 Task: Create a due date automation trigger when advanced on, on the wednesday of the week before a card is due add fields with custom fields "Resume" completed at 11:00 AM.
Action: Mouse moved to (1124, 77)
Screenshot: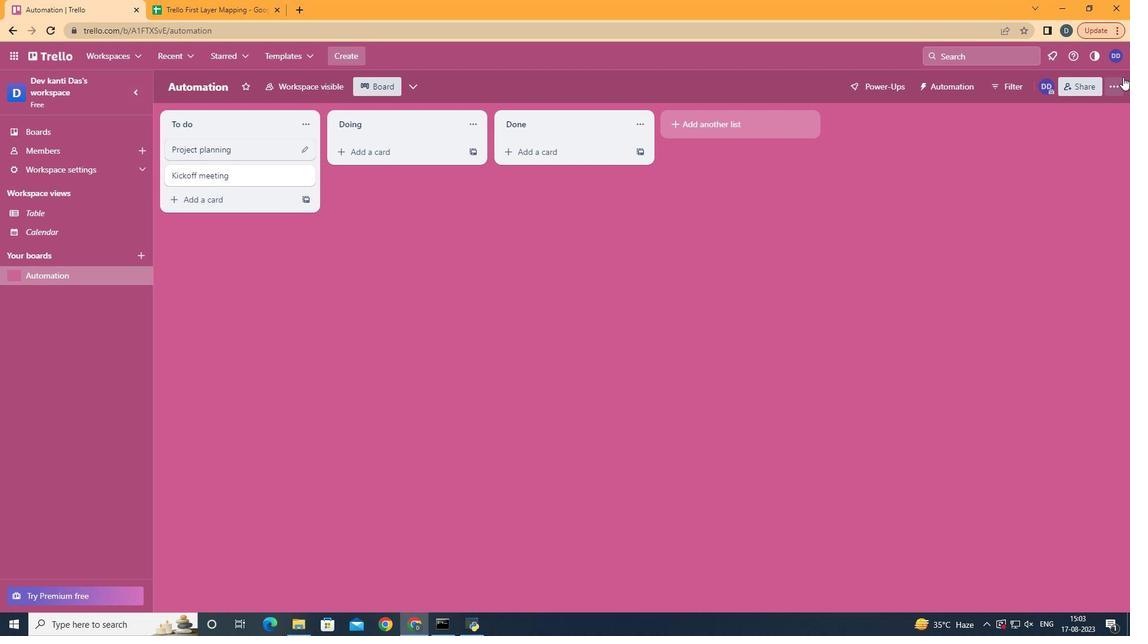 
Action: Mouse pressed left at (1124, 77)
Screenshot: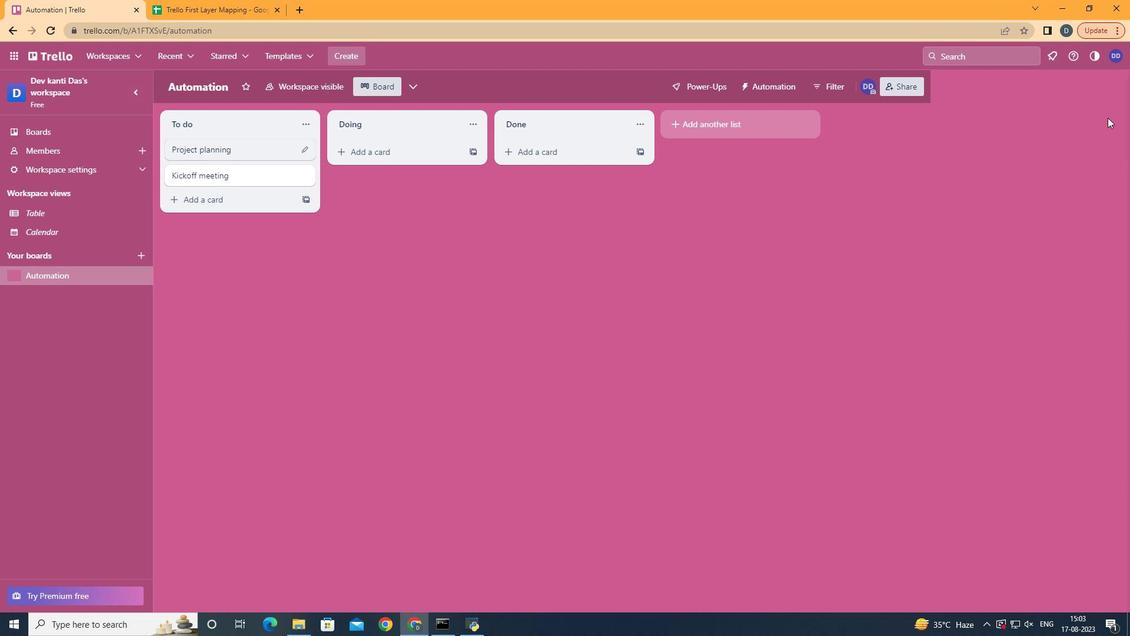 
Action: Mouse moved to (1043, 257)
Screenshot: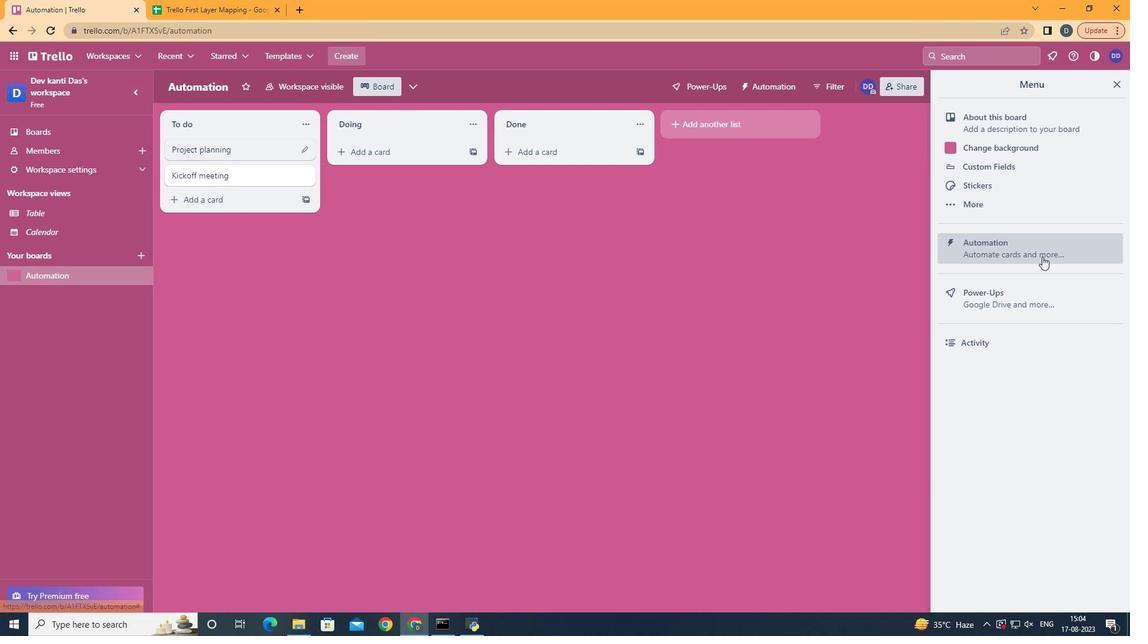 
Action: Mouse pressed left at (1043, 257)
Screenshot: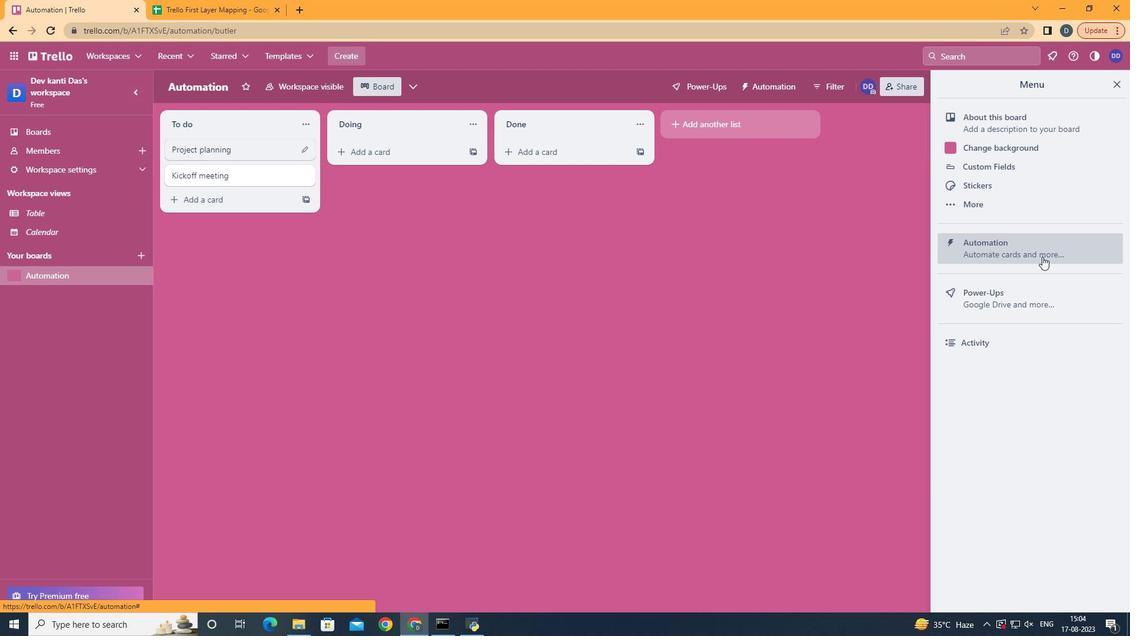 
Action: Mouse moved to (192, 232)
Screenshot: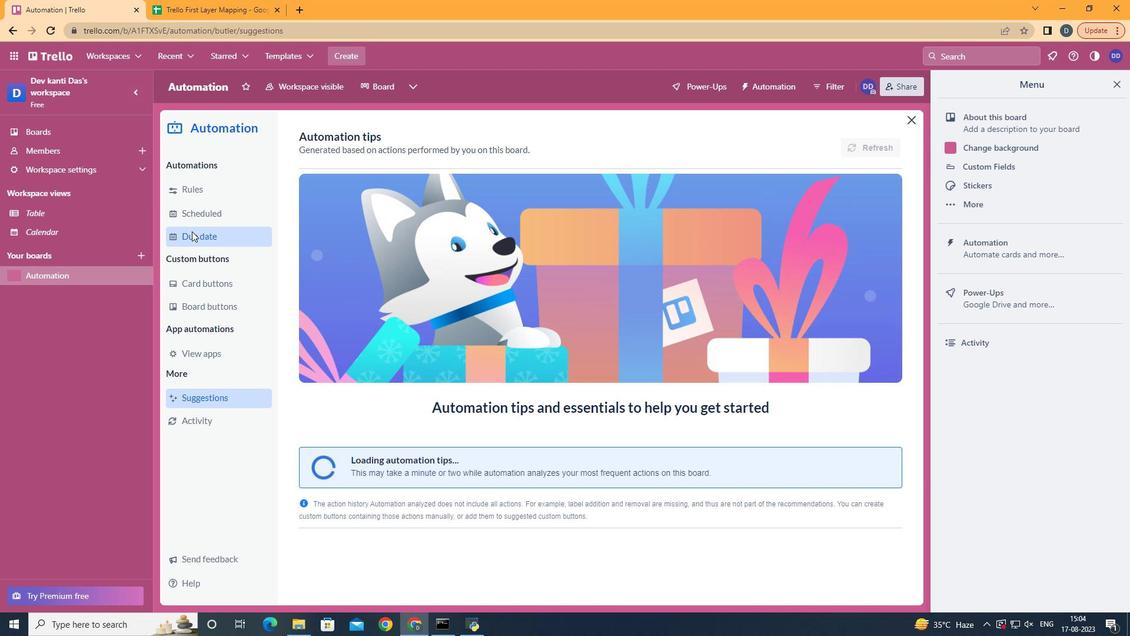 
Action: Mouse pressed left at (192, 232)
Screenshot: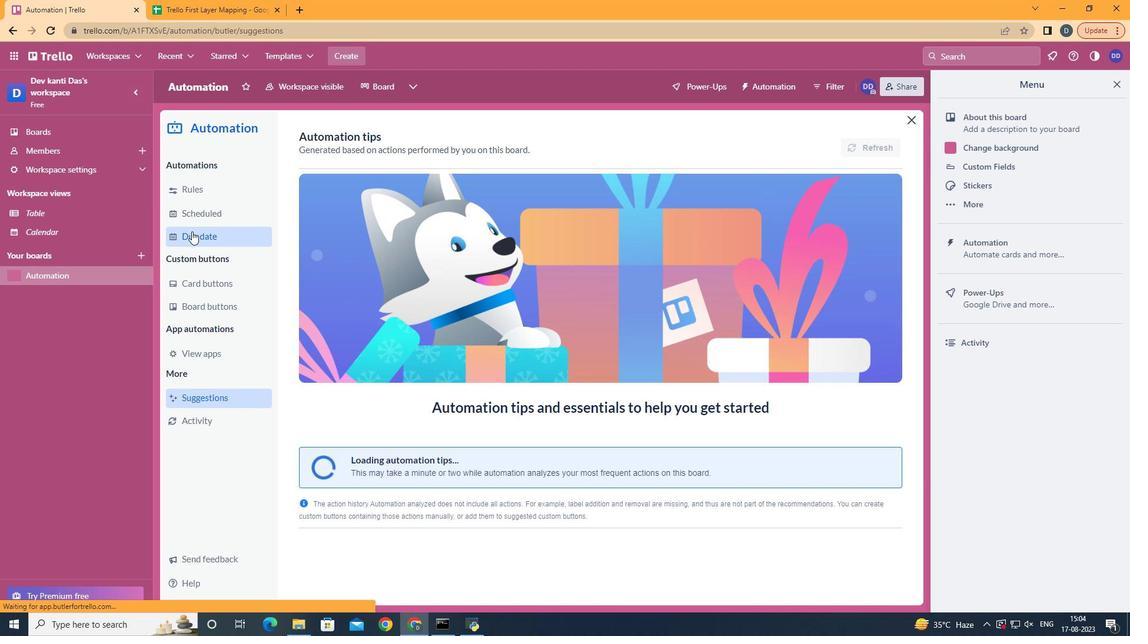 
Action: Mouse moved to (828, 140)
Screenshot: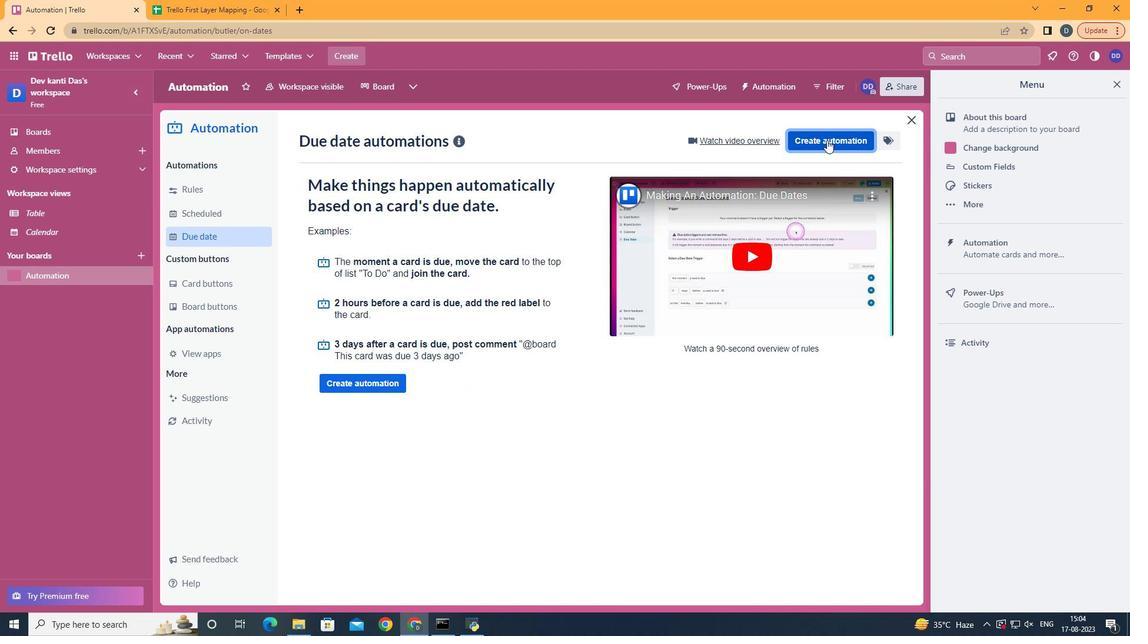 
Action: Mouse pressed left at (828, 140)
Screenshot: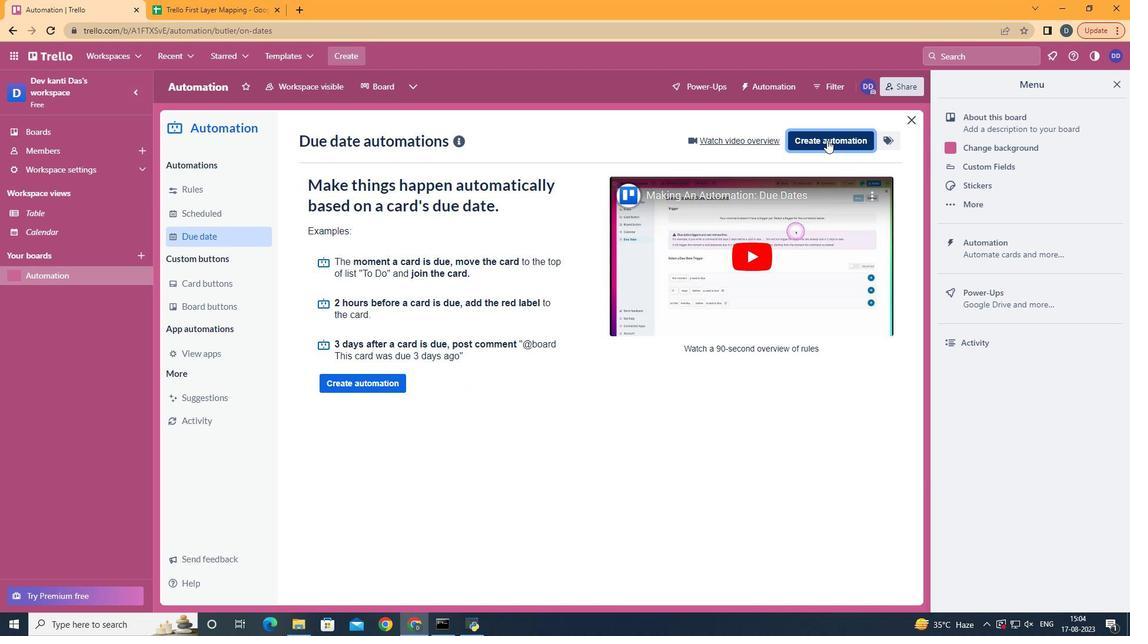 
Action: Mouse moved to (603, 249)
Screenshot: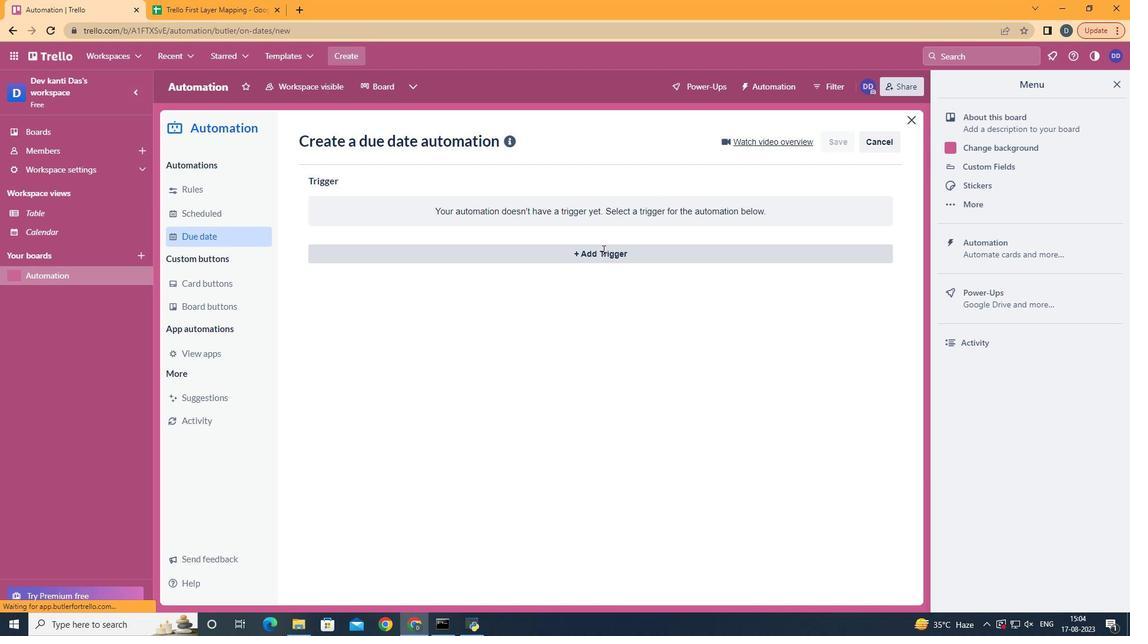 
Action: Mouse pressed left at (603, 249)
Screenshot: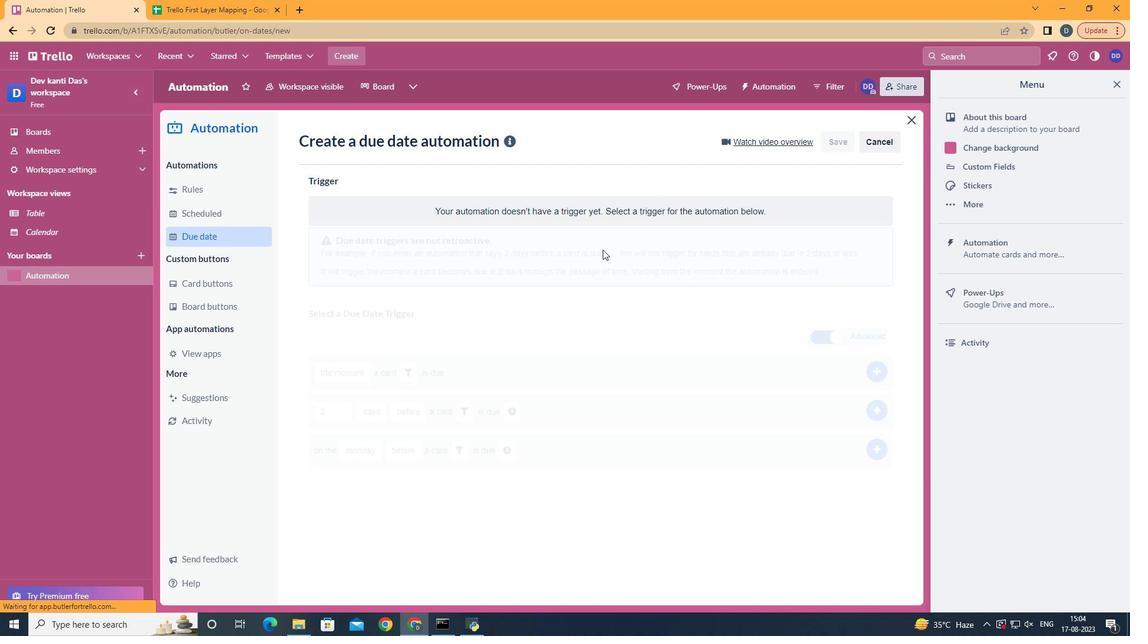 
Action: Mouse moved to (381, 349)
Screenshot: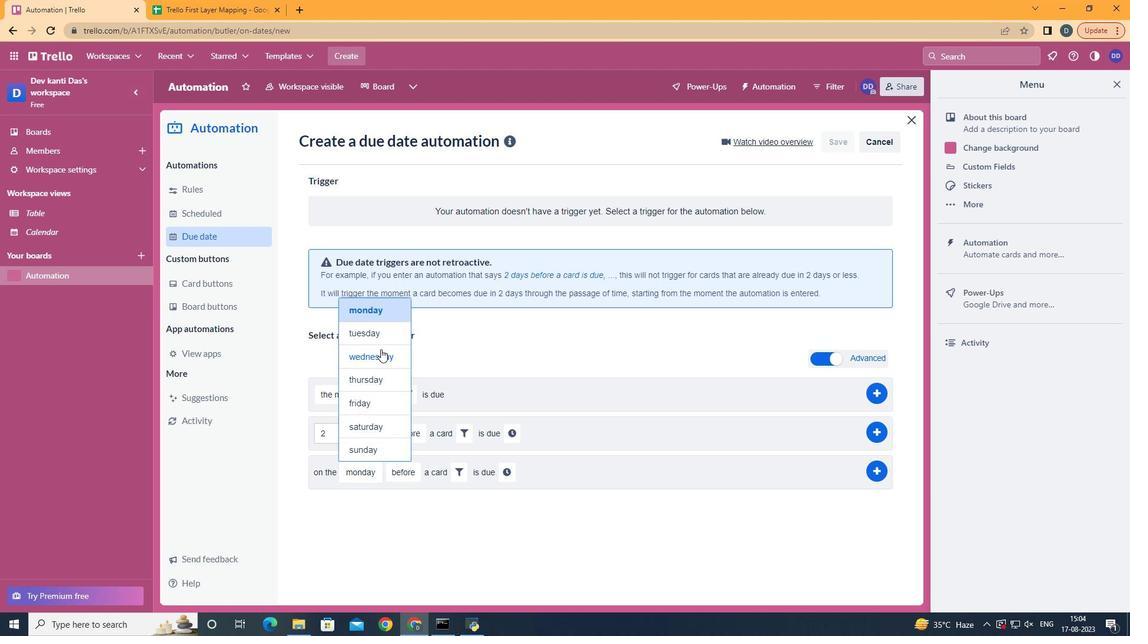 
Action: Mouse pressed left at (381, 349)
Screenshot: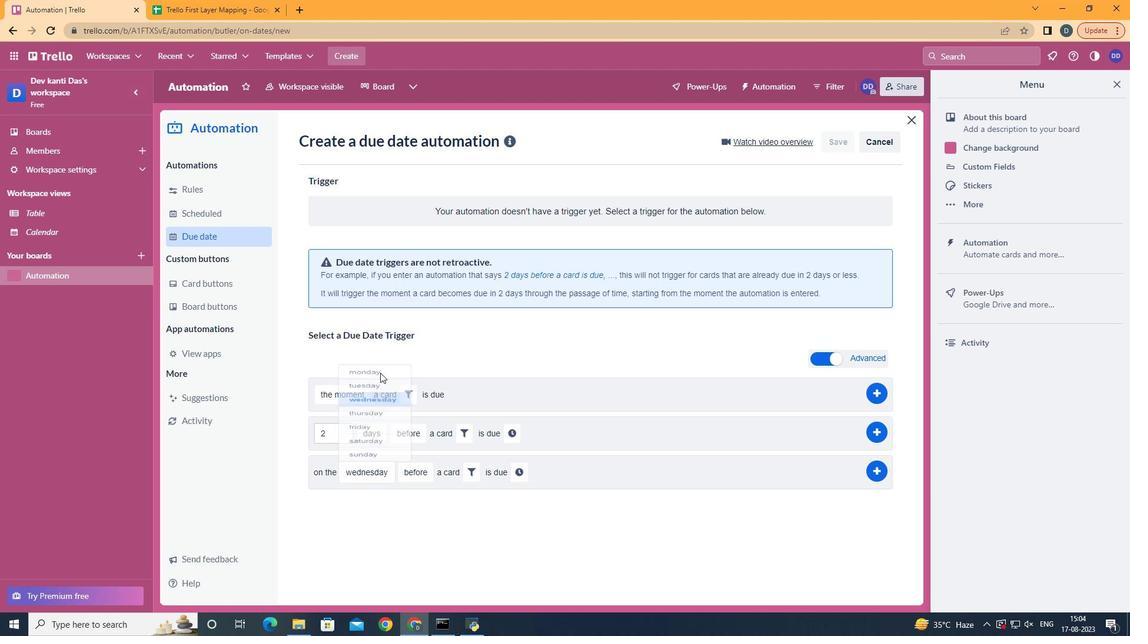 
Action: Mouse moved to (429, 566)
Screenshot: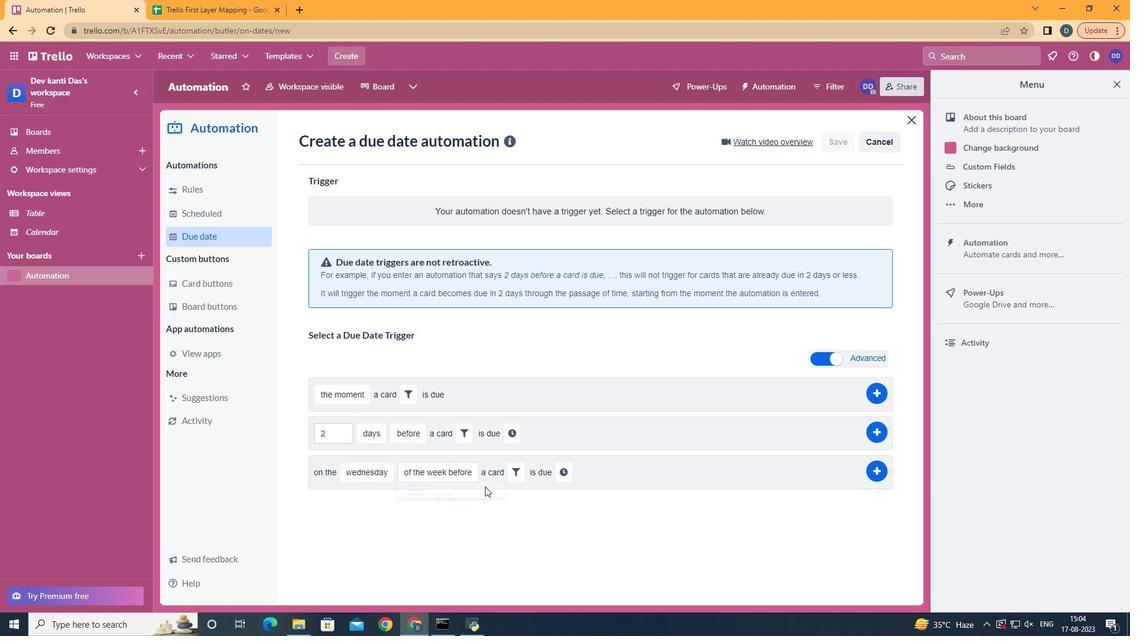 
Action: Mouse pressed left at (429, 566)
Screenshot: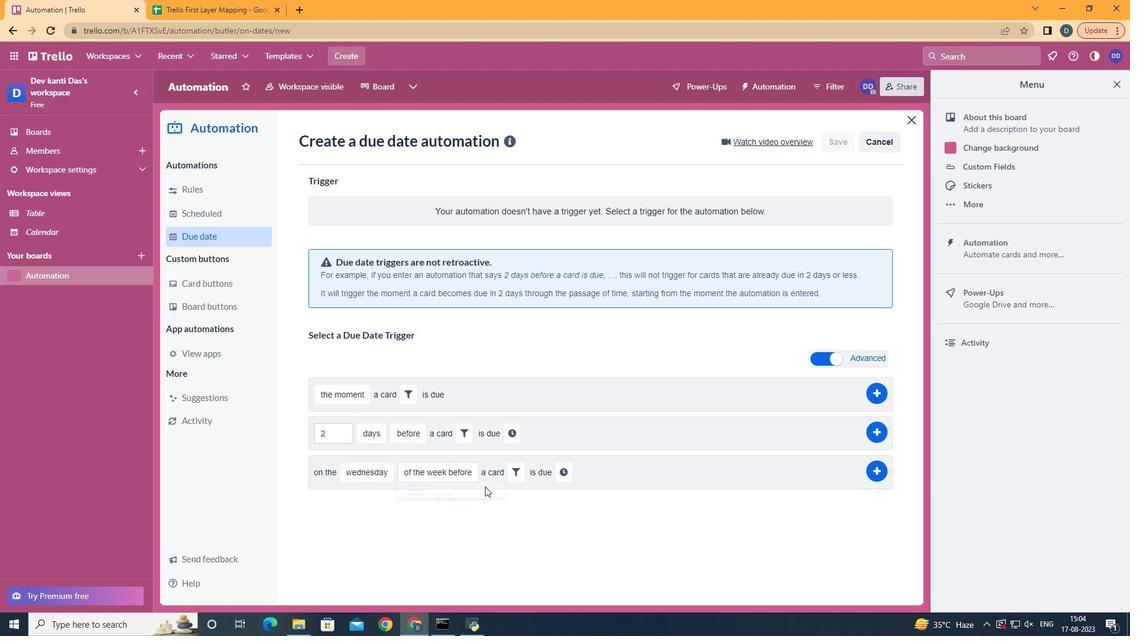
Action: Mouse moved to (517, 465)
Screenshot: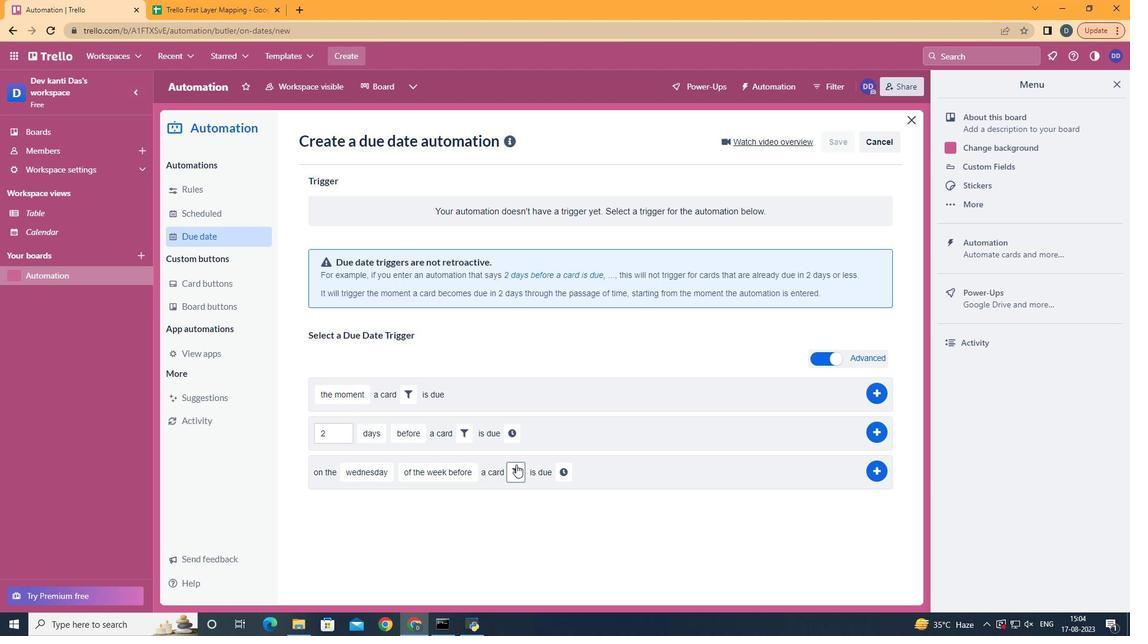 
Action: Mouse pressed left at (517, 465)
Screenshot: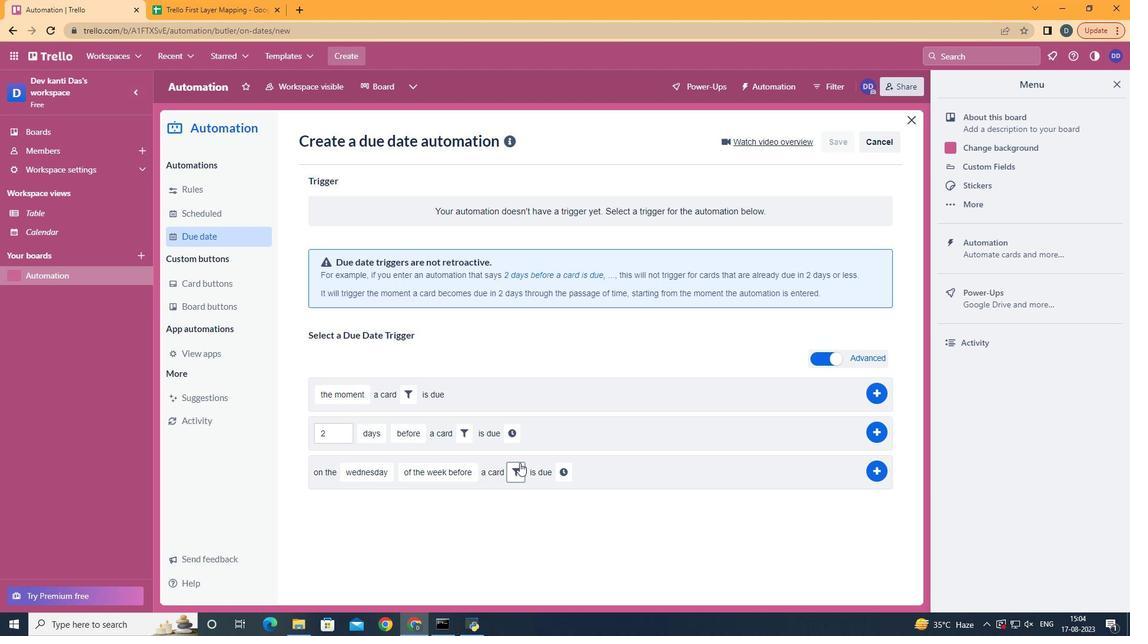 
Action: Mouse moved to (716, 508)
Screenshot: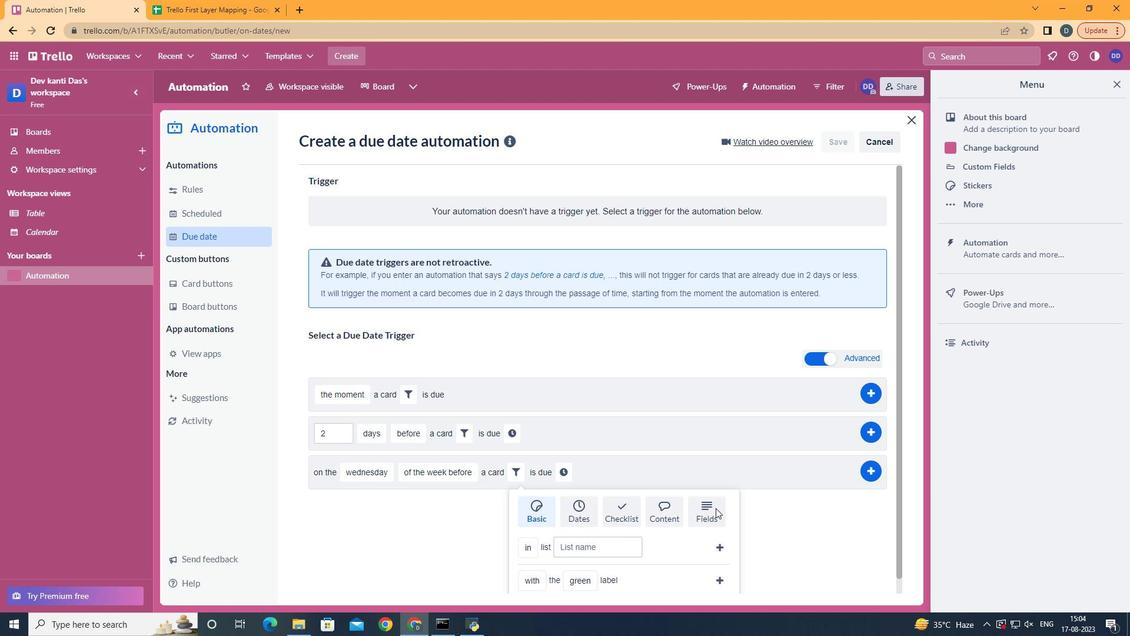 
Action: Mouse pressed left at (716, 508)
Screenshot: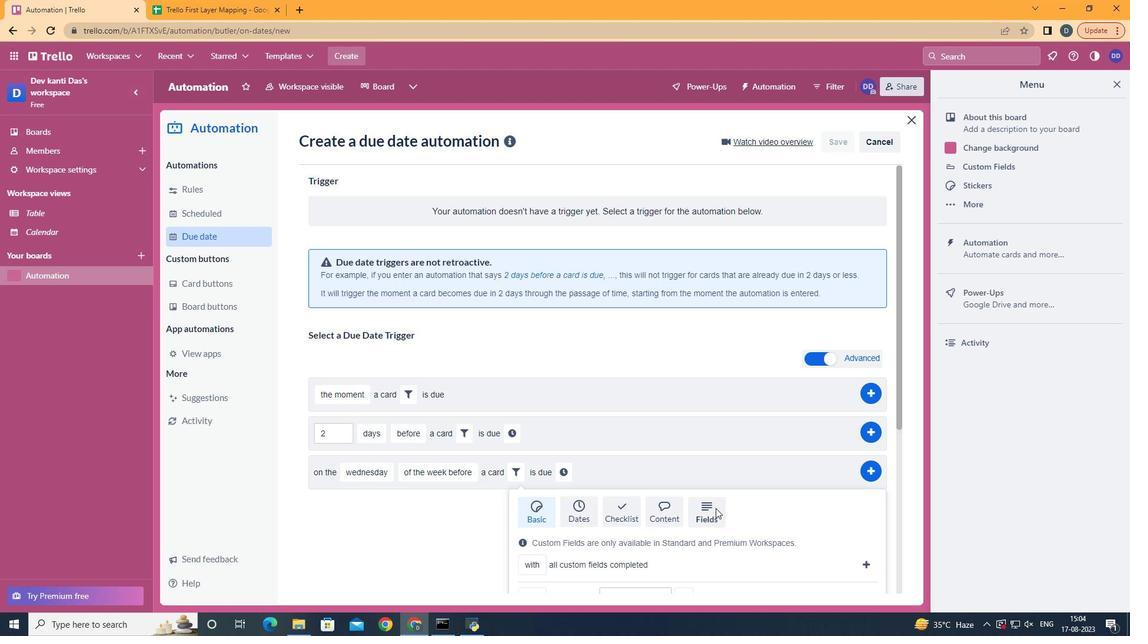 
Action: Mouse moved to (716, 508)
Screenshot: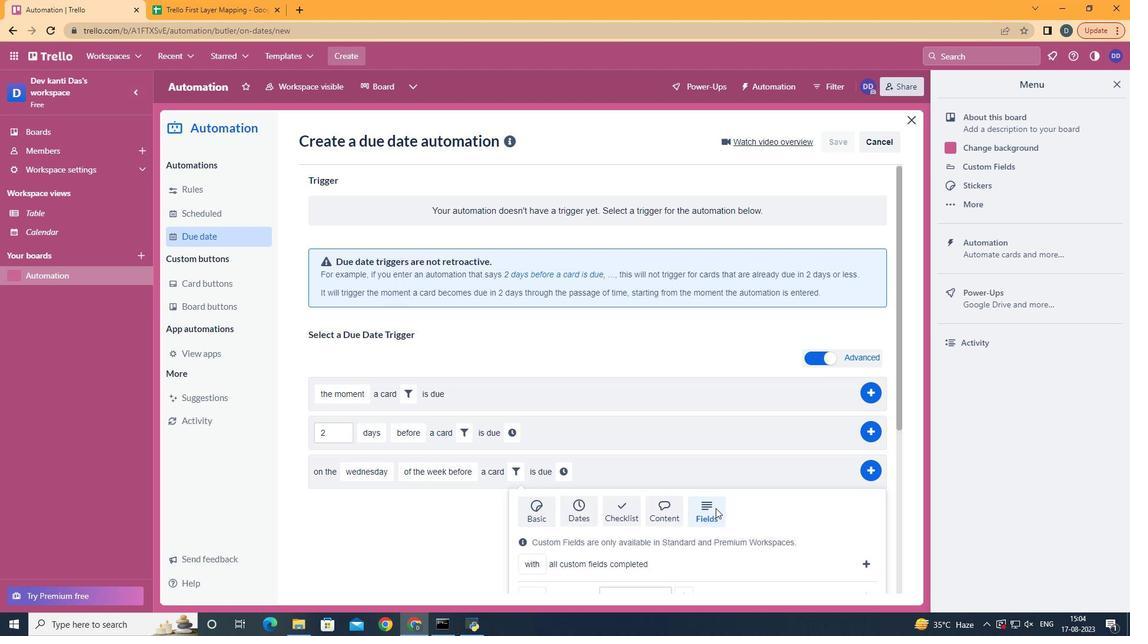 
Action: Mouse scrolled (716, 508) with delta (0, 0)
Screenshot: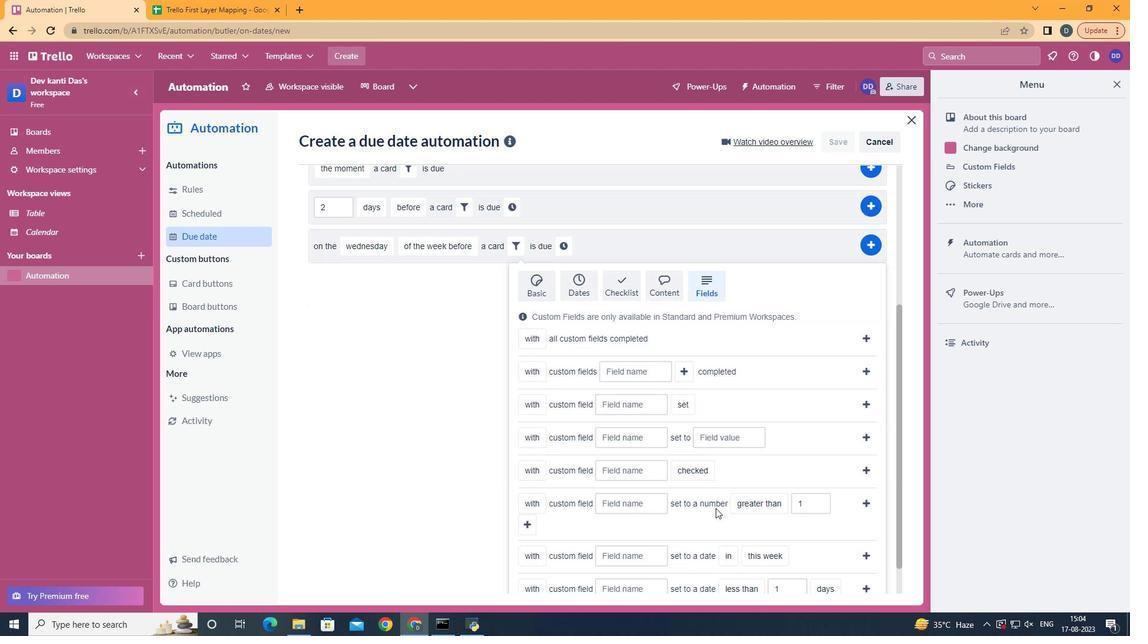 
Action: Mouse scrolled (716, 508) with delta (0, 0)
Screenshot: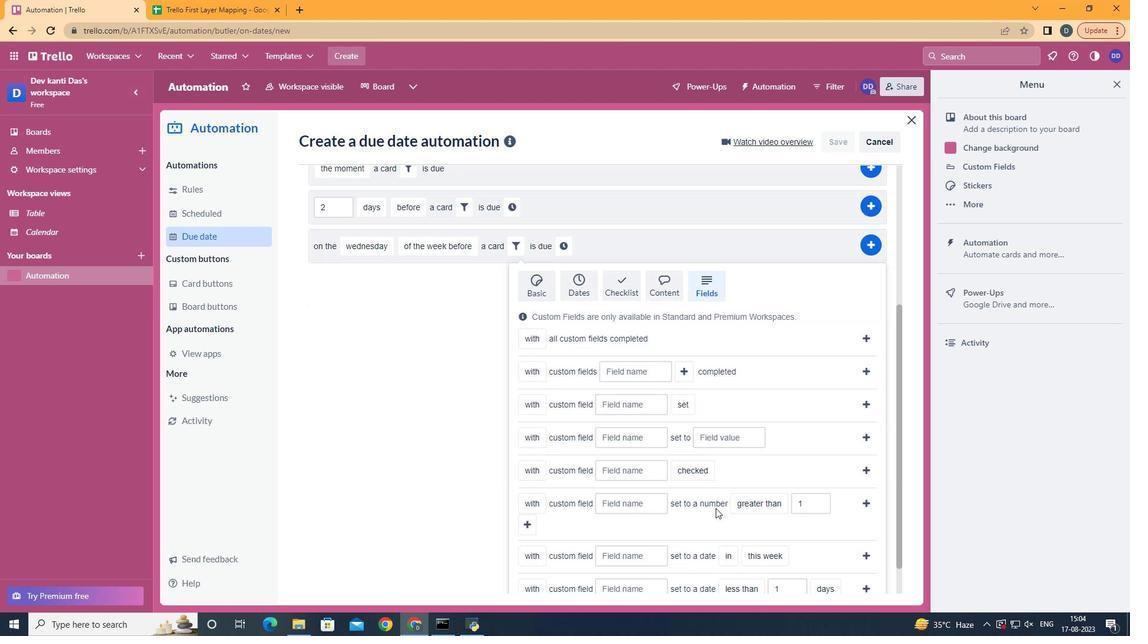 
Action: Mouse scrolled (716, 508) with delta (0, 0)
Screenshot: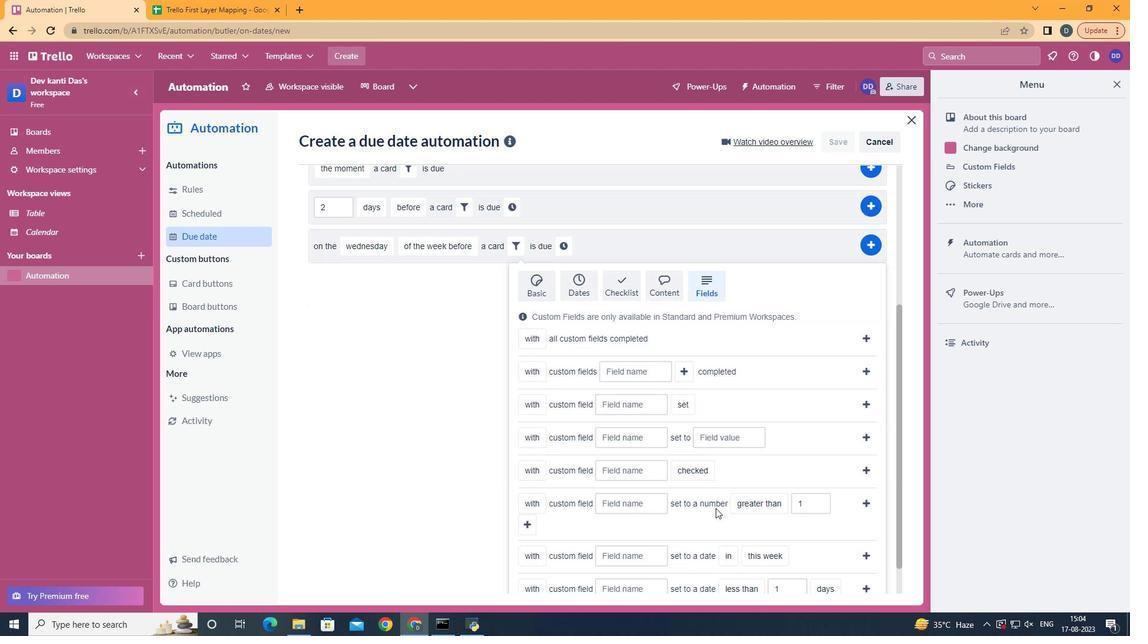 
Action: Mouse scrolled (716, 508) with delta (0, 0)
Screenshot: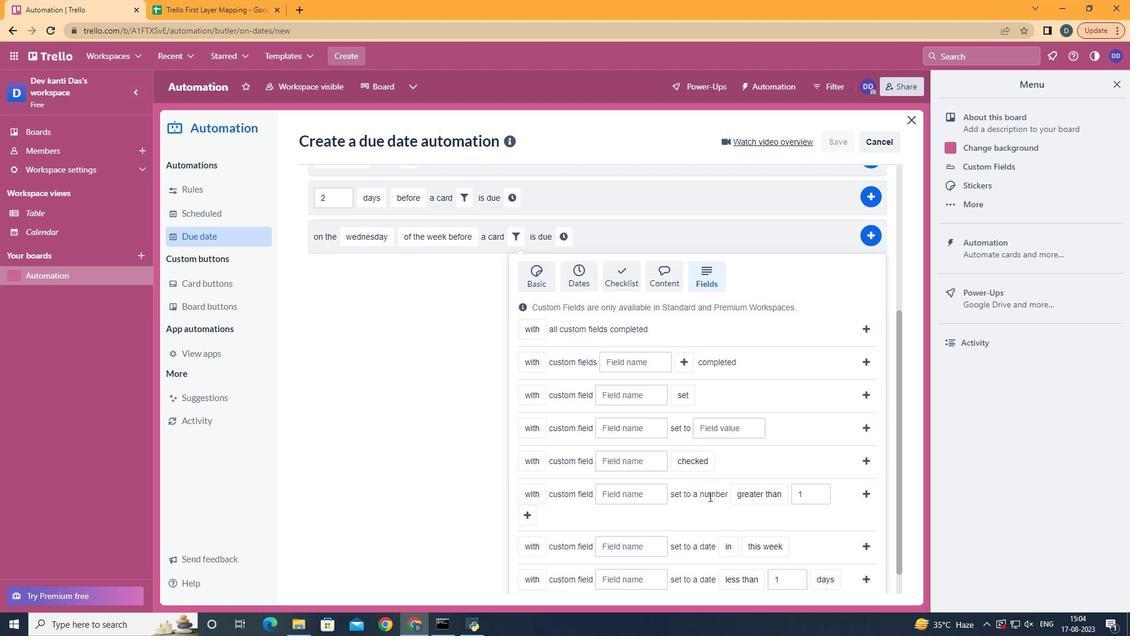 
Action: Mouse moved to (650, 362)
Screenshot: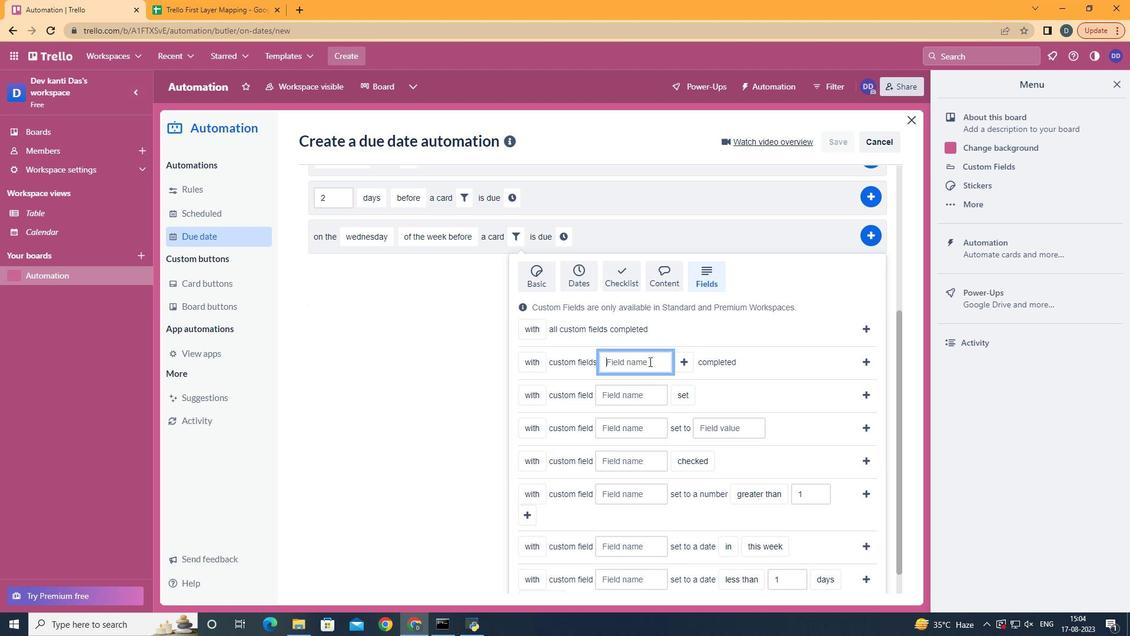 
Action: Mouse pressed left at (650, 362)
Screenshot: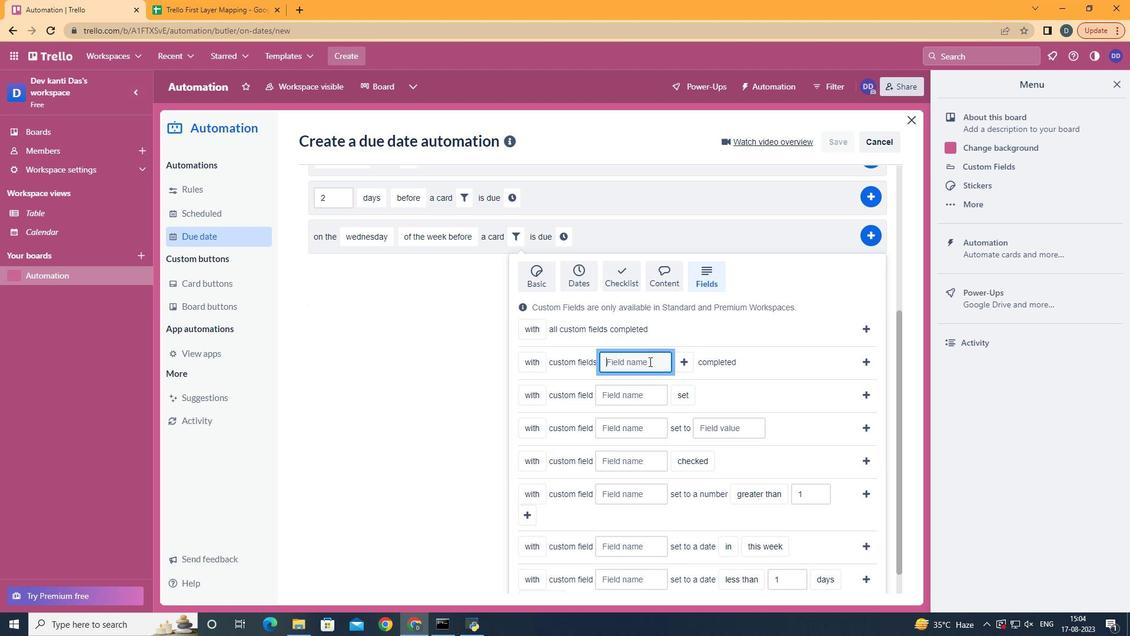 
Action: Key pressed <Key.shift>Resume
Screenshot: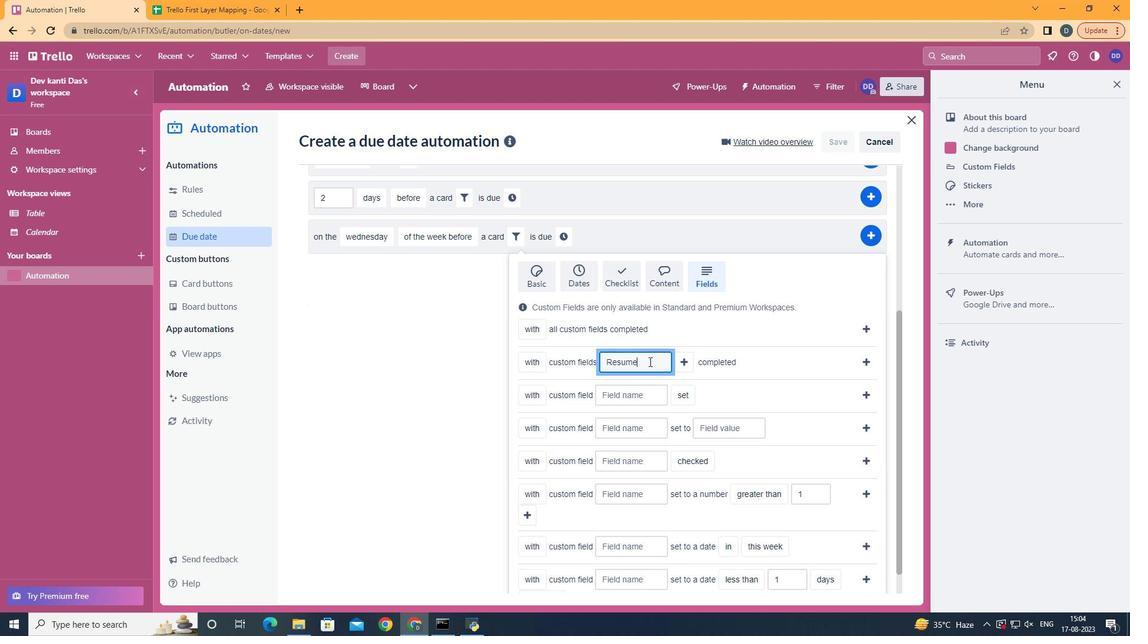
Action: Mouse moved to (867, 356)
Screenshot: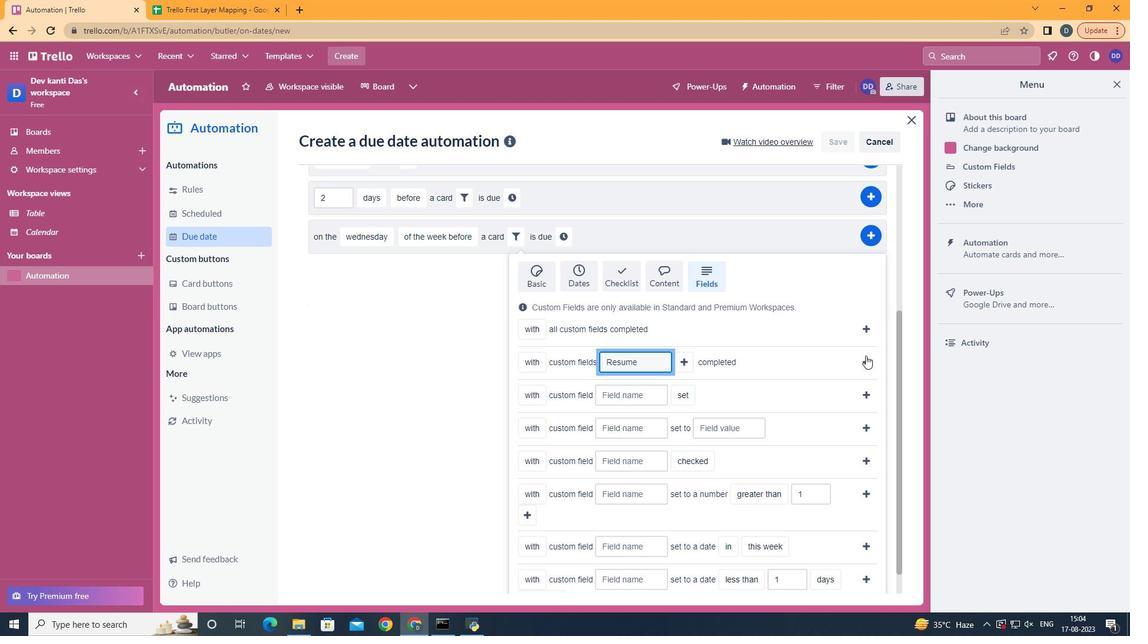 
Action: Mouse pressed left at (867, 356)
Screenshot: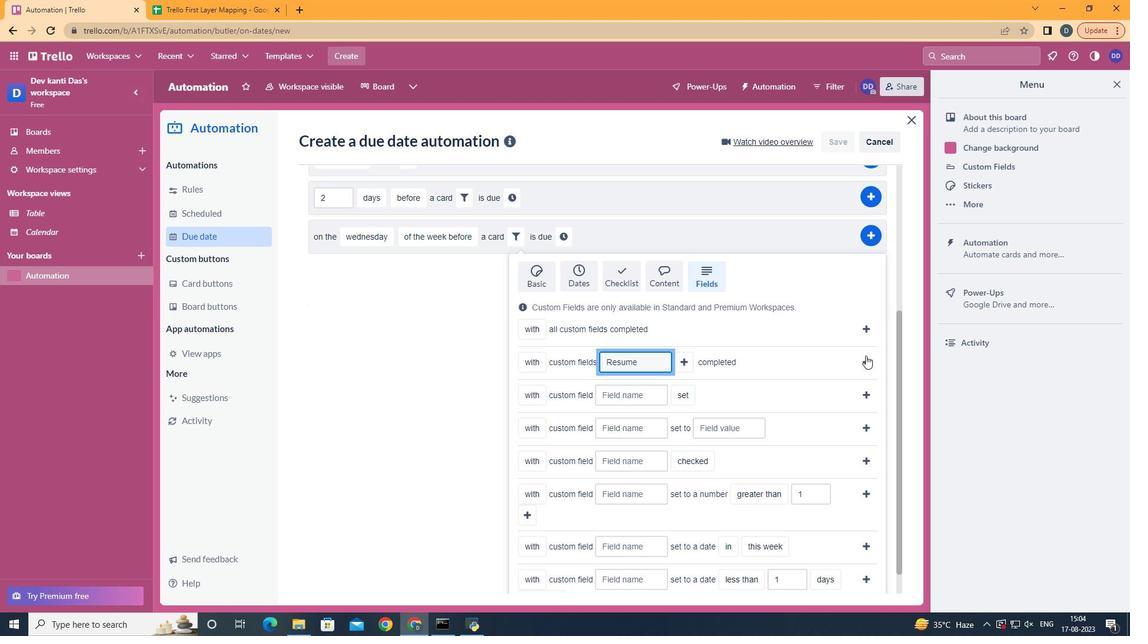 
Action: Mouse moved to (742, 475)
Screenshot: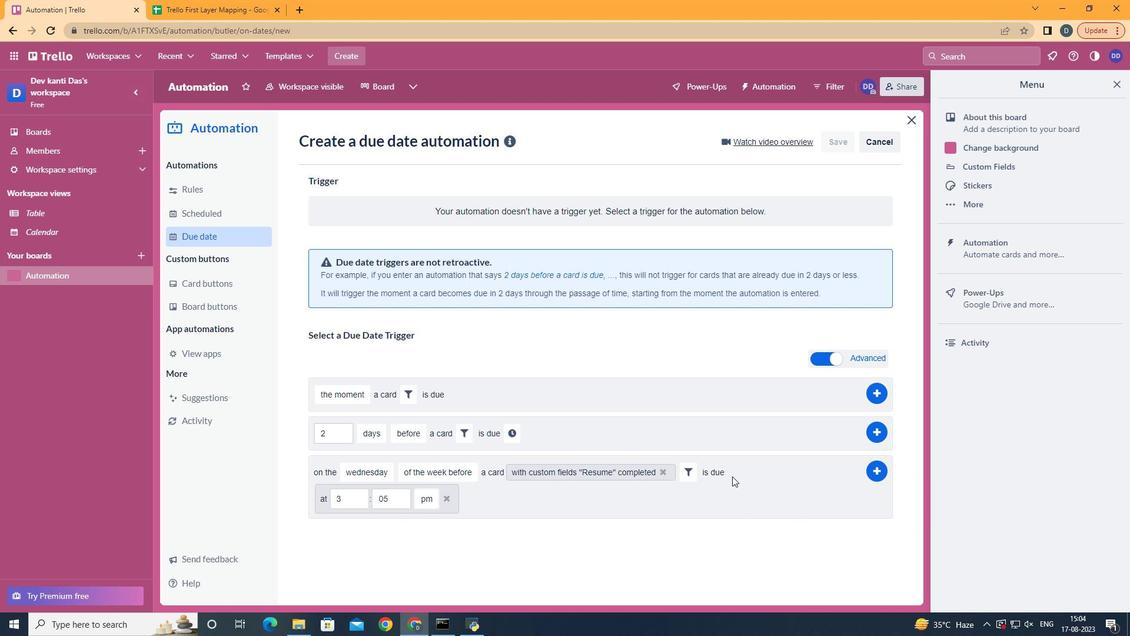 
Action: Mouse pressed left at (742, 475)
Screenshot: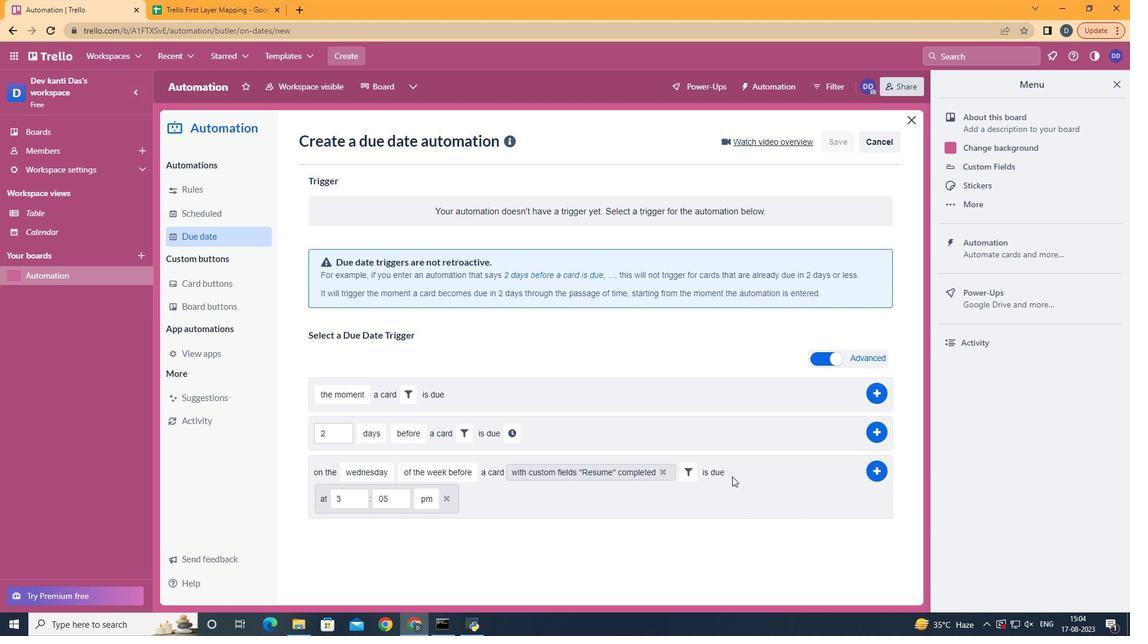 
Action: Mouse moved to (349, 501)
Screenshot: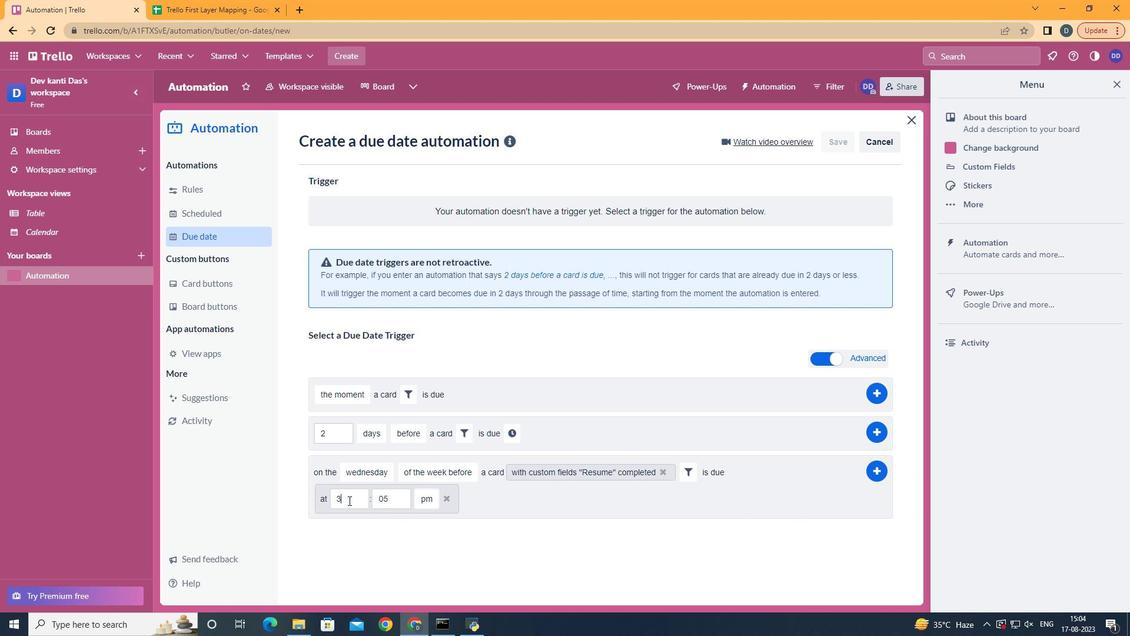 
Action: Mouse pressed left at (349, 501)
Screenshot: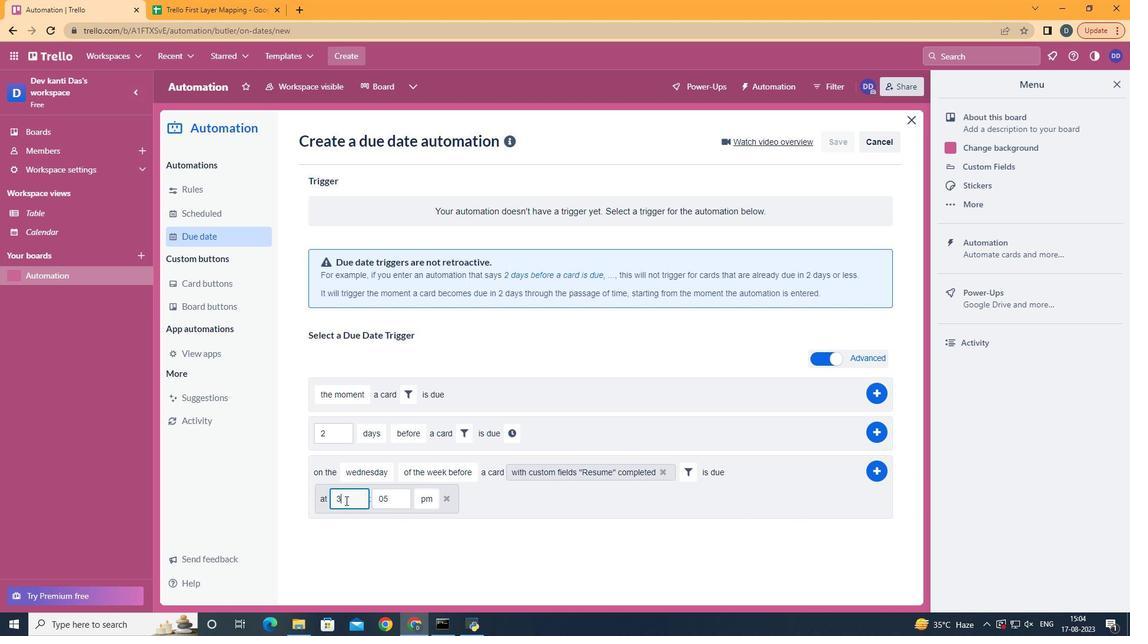 
Action: Mouse moved to (343, 501)
Screenshot: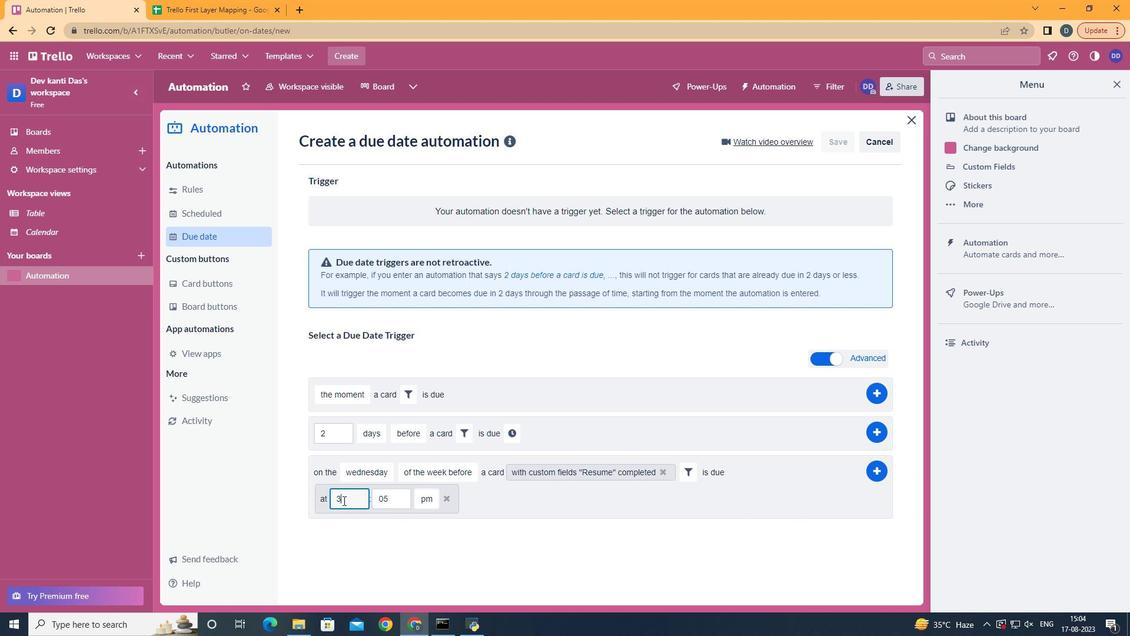 
Action: Key pressed <Key.backspace>11
Screenshot: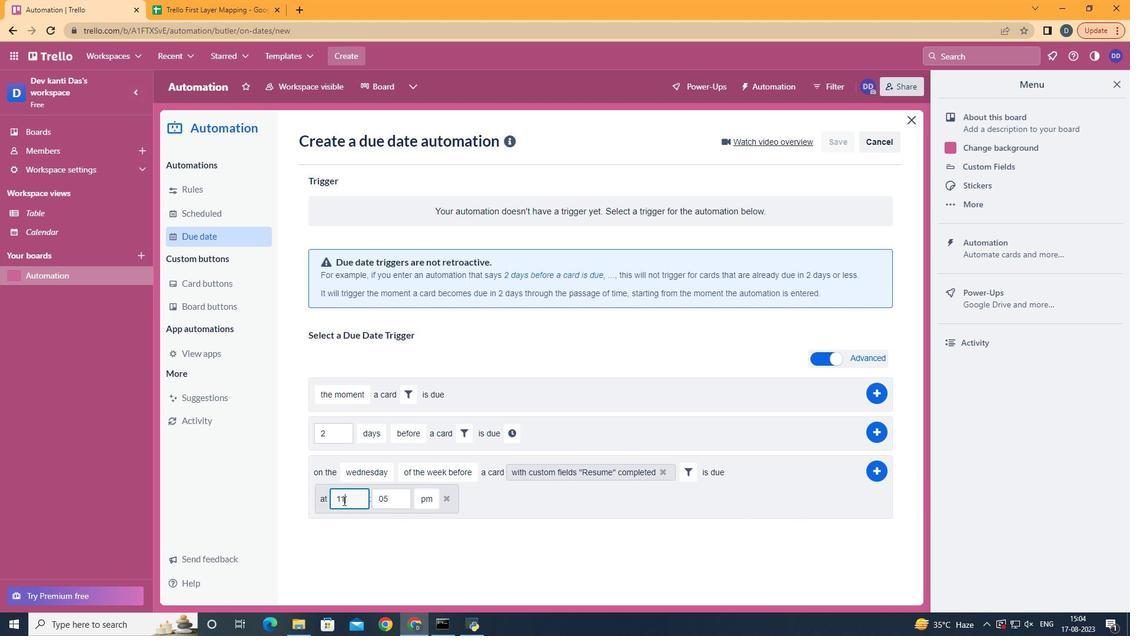 
Action: Mouse moved to (399, 498)
Screenshot: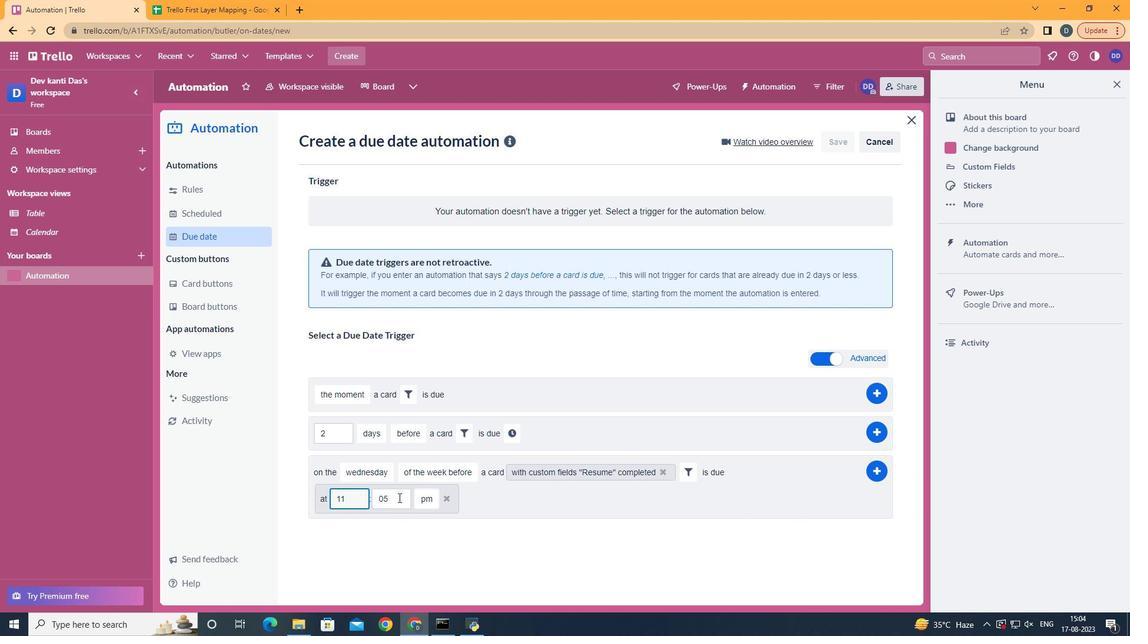
Action: Mouse pressed left at (399, 498)
Screenshot: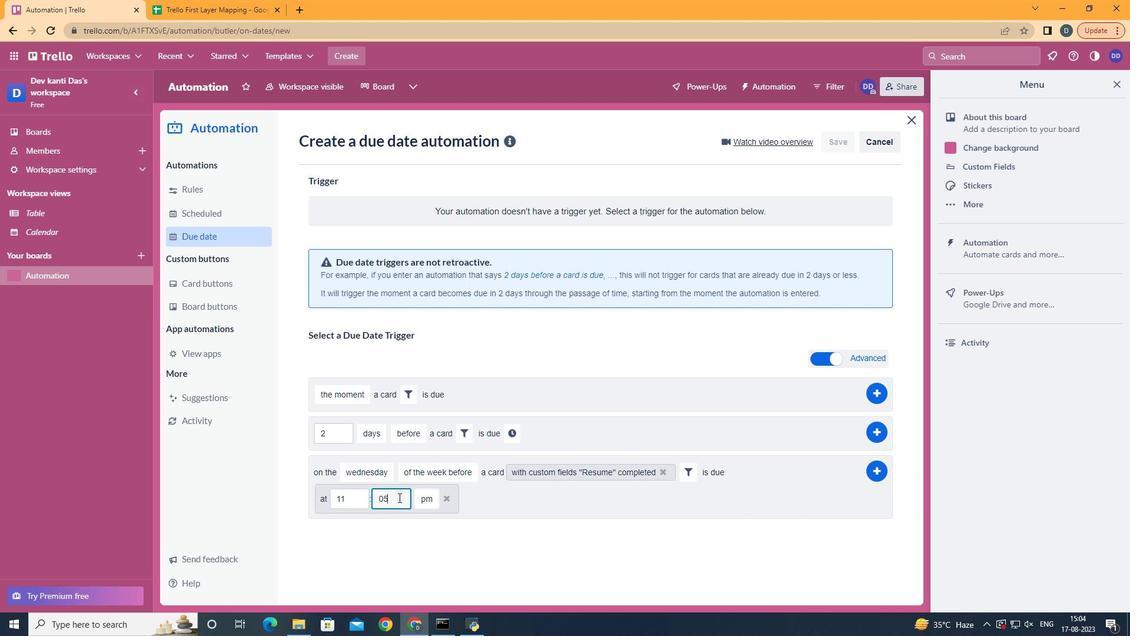 
Action: Key pressed <Key.backspace>0
Screenshot: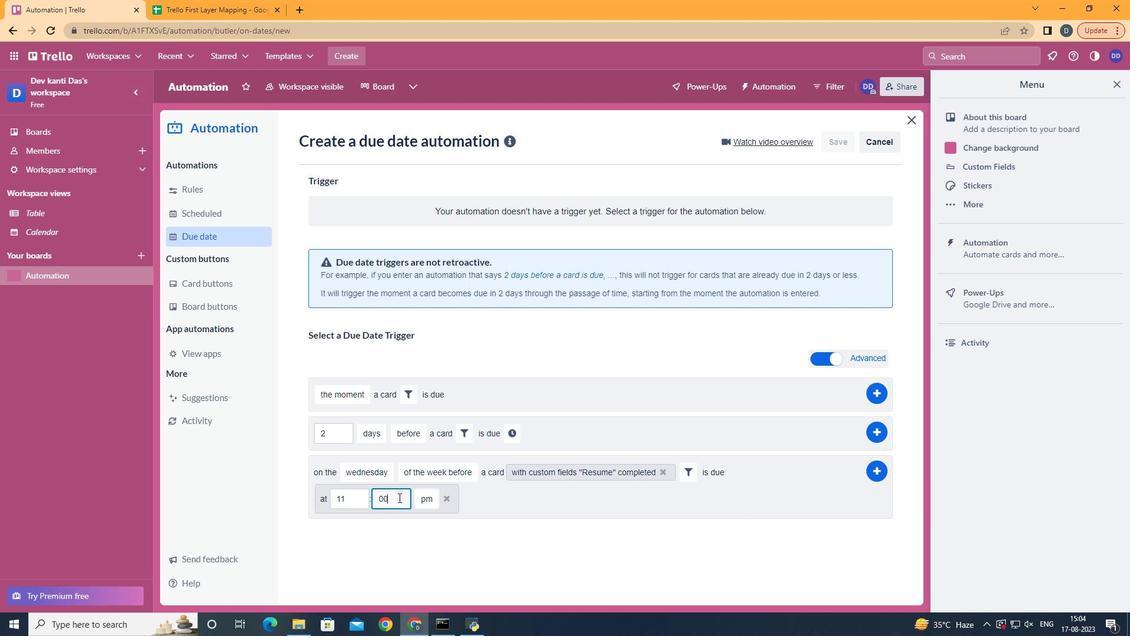 
Action: Mouse moved to (427, 517)
Screenshot: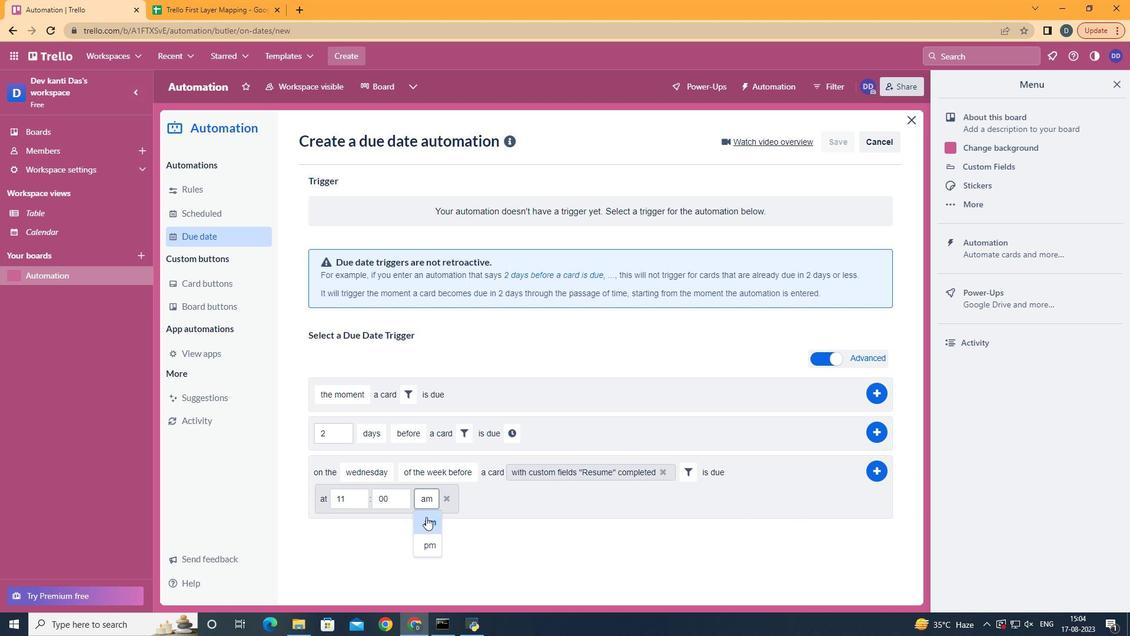 
Action: Mouse pressed left at (427, 517)
Screenshot: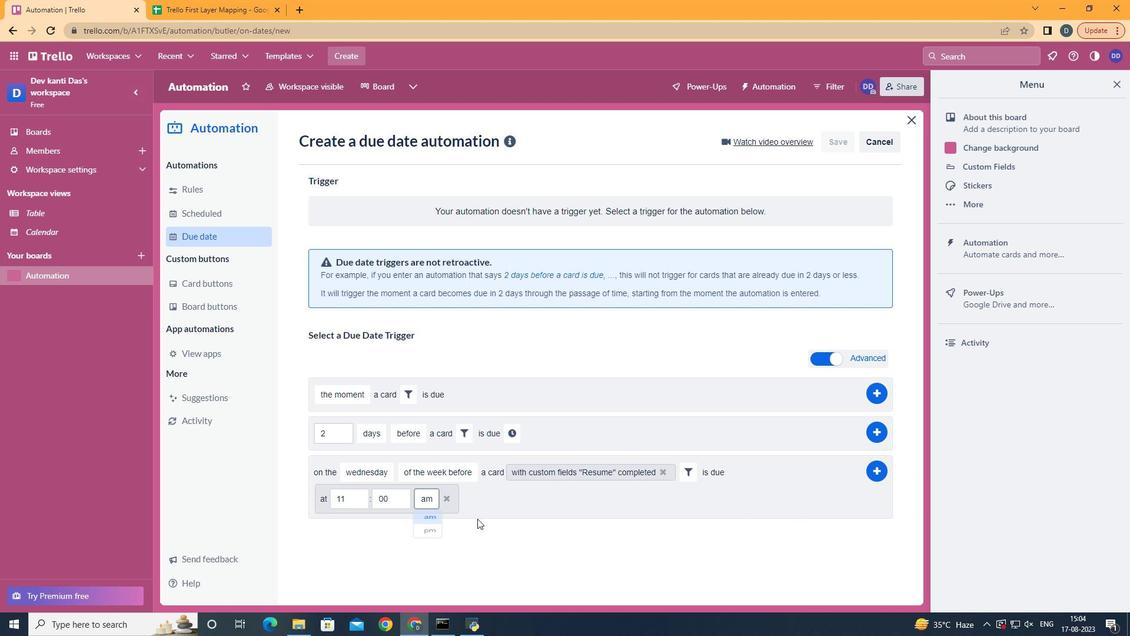 
Action: Mouse moved to (877, 470)
Screenshot: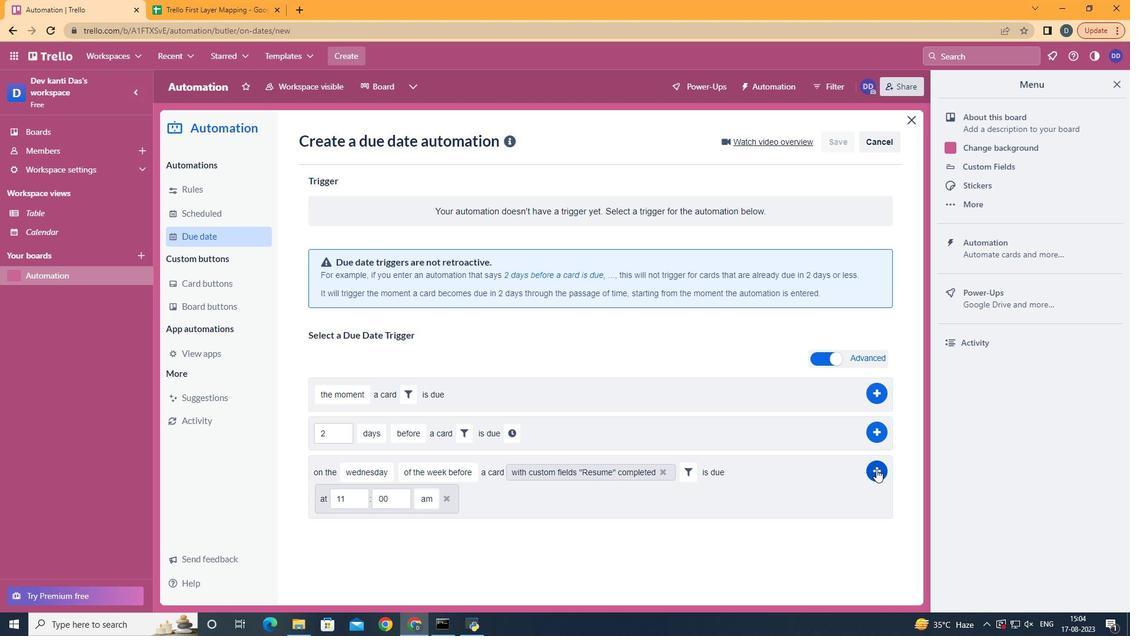 
Action: Mouse pressed left at (877, 470)
Screenshot: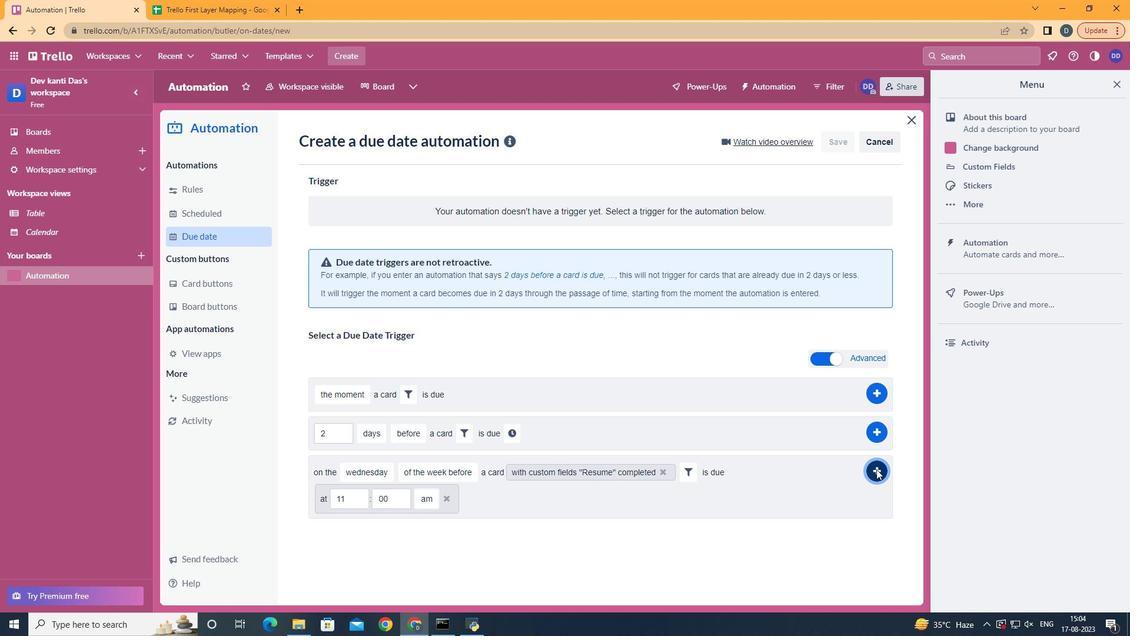 
Action: Mouse moved to (551, 247)
Screenshot: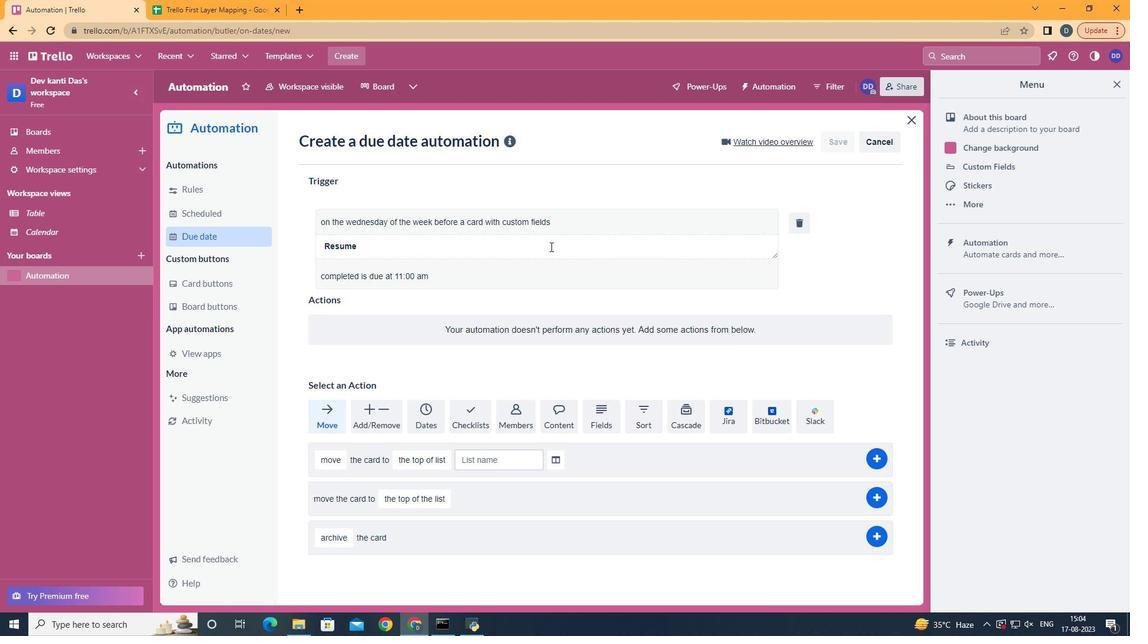 
